 Task: Create a recurring task in Outlook with the subject 'New Training', priority 'High', recurring every 2 weeks on Tuesday, ending on 12/12/2023, and assign it to the 'Green category'.
Action: Mouse moved to (15, 165)
Screenshot: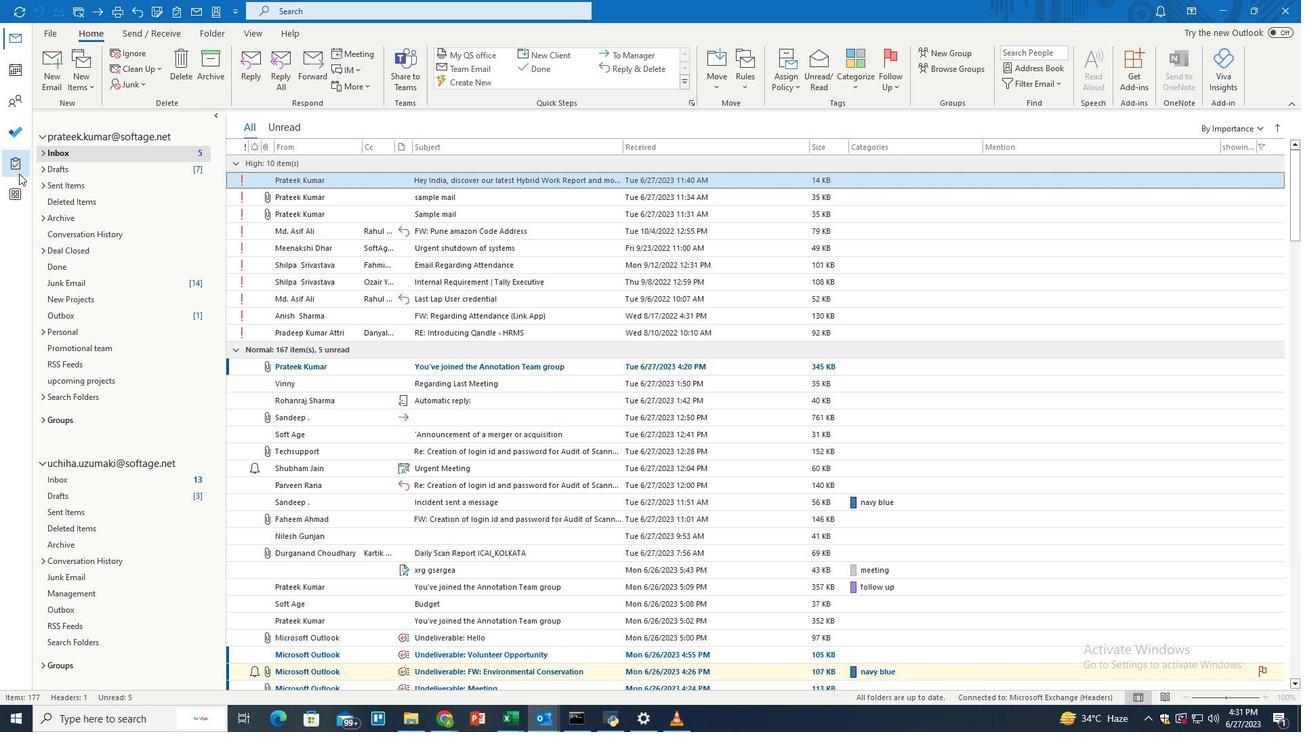 
Action: Mouse pressed left at (15, 165)
Screenshot: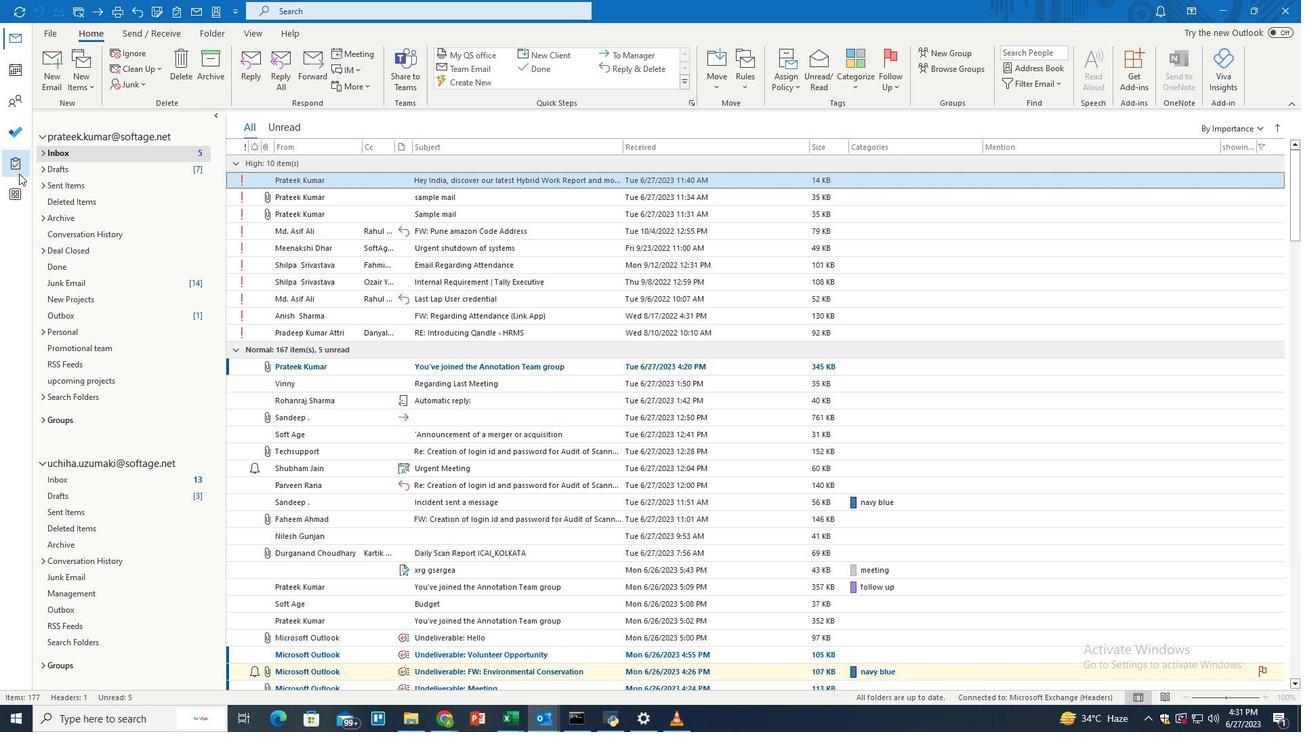 
Action: Mouse moved to (297, 179)
Screenshot: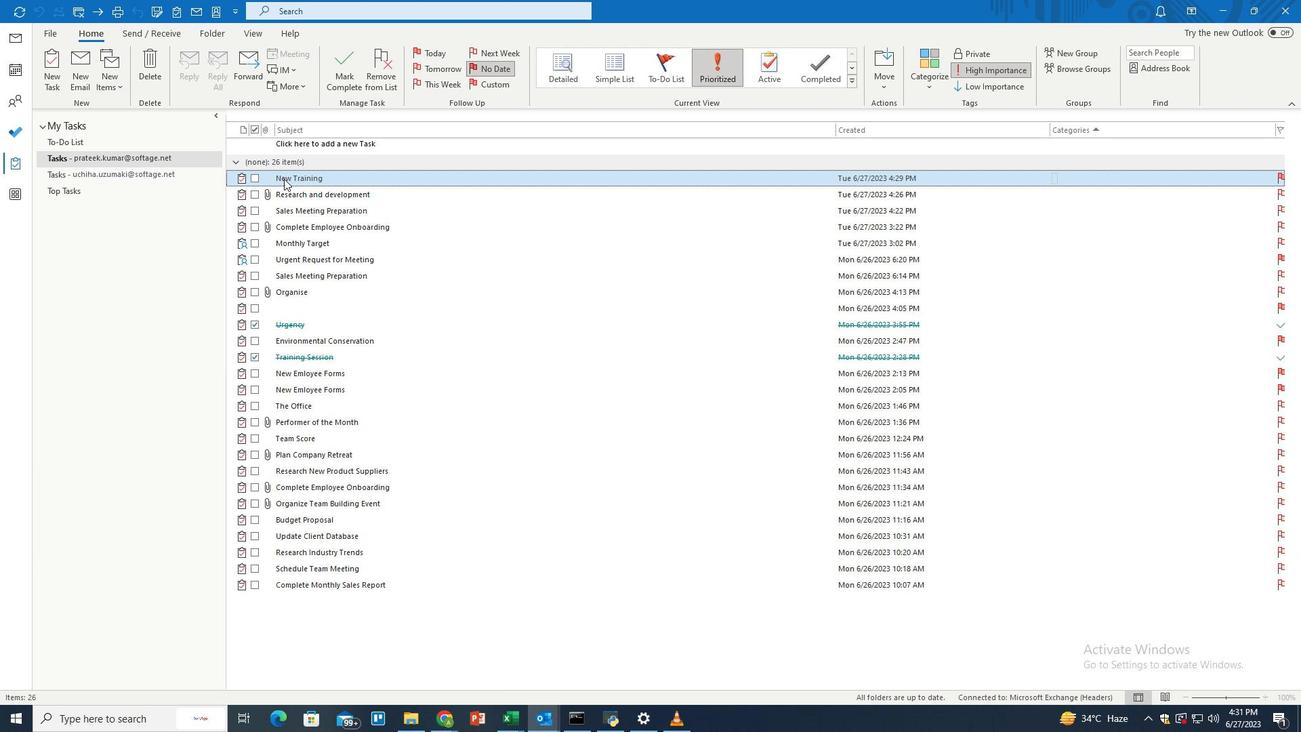 
Action: Mouse pressed left at (297, 179)
Screenshot: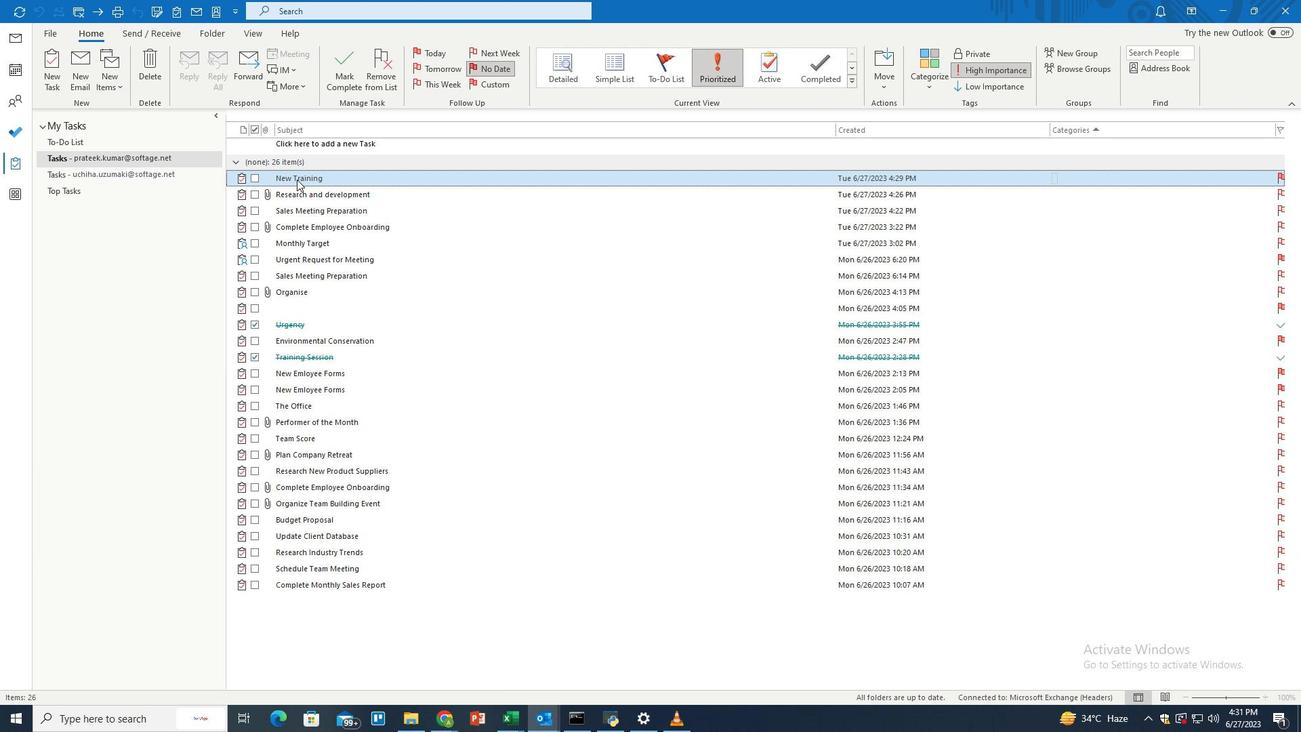 
Action: Mouse pressed left at (297, 179)
Screenshot: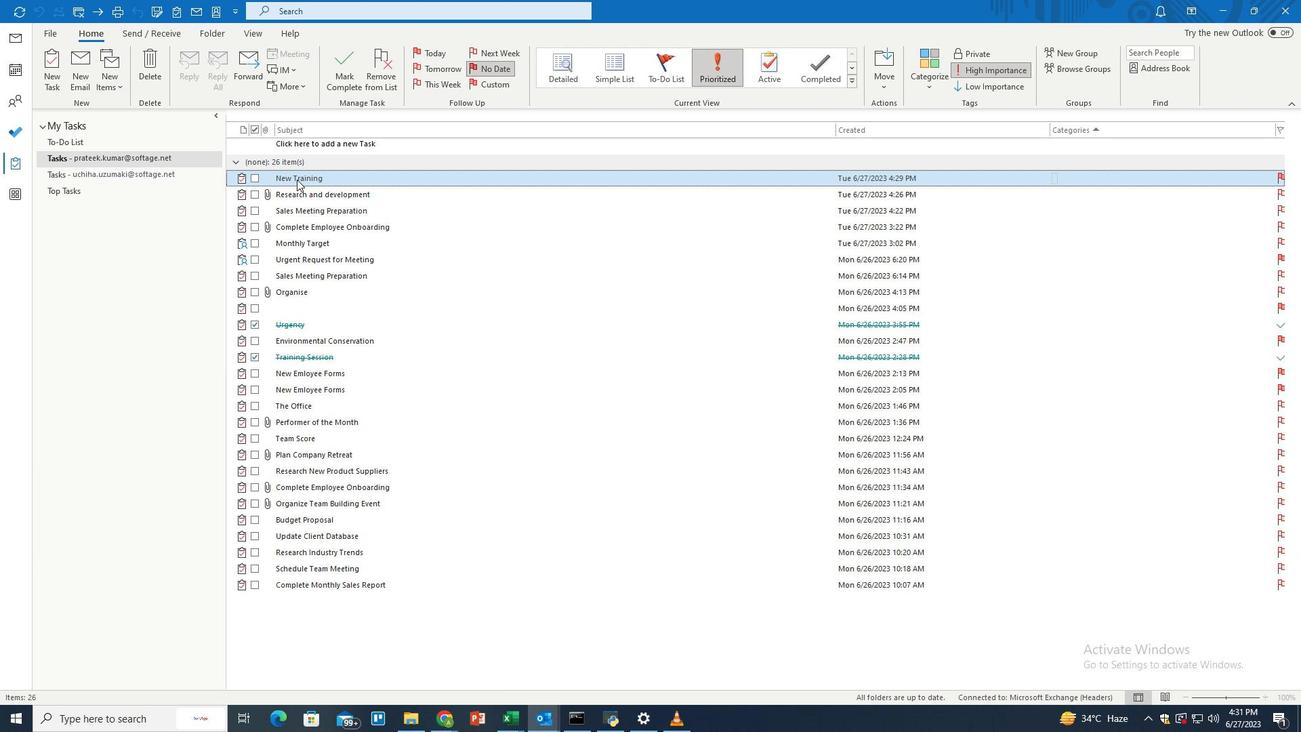 
Action: Mouse moved to (575, 252)
Screenshot: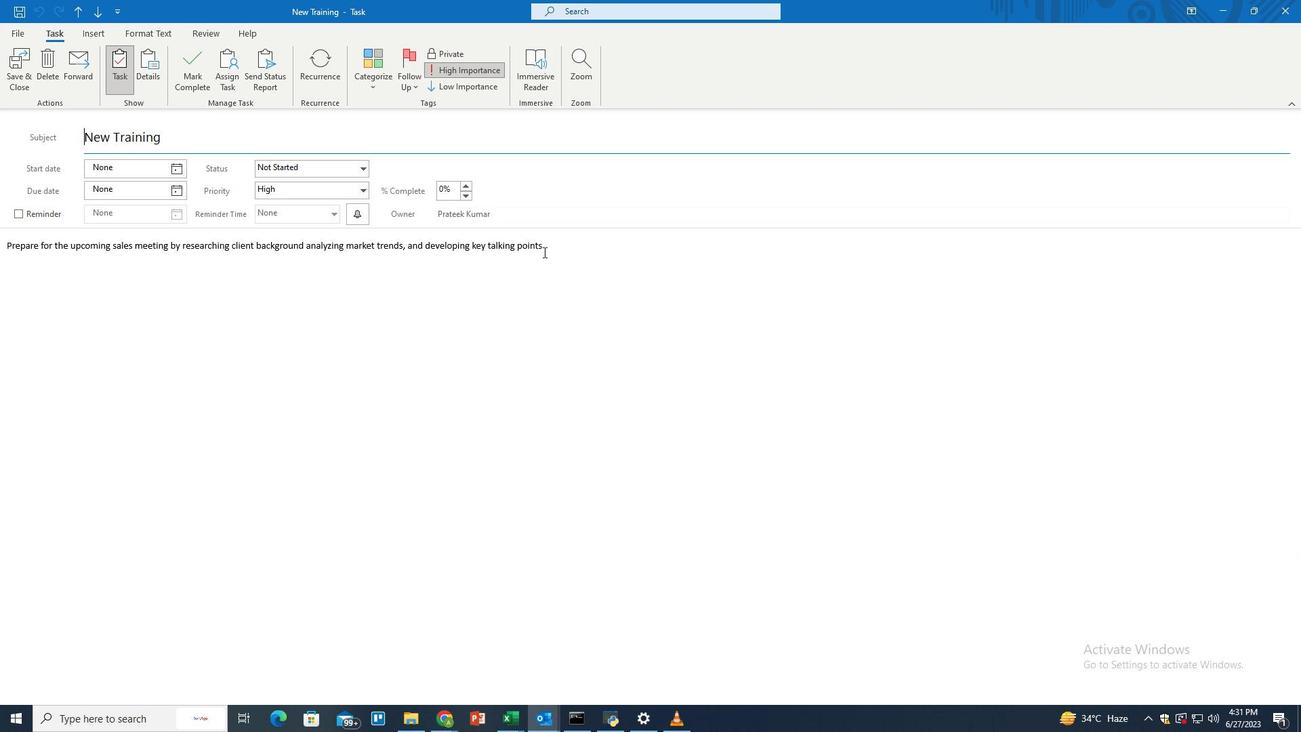 
Action: Mouse pressed left at (575, 252)
Screenshot: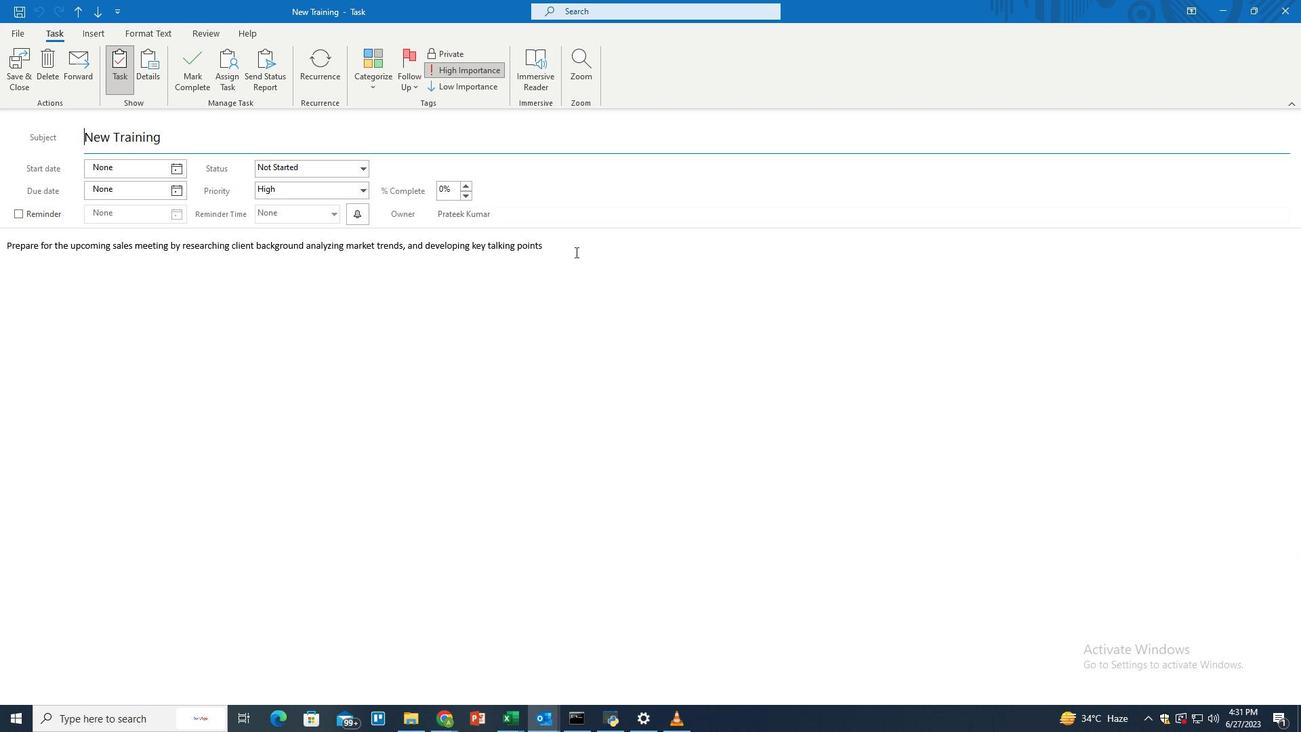 
Action: Mouse moved to (318, 73)
Screenshot: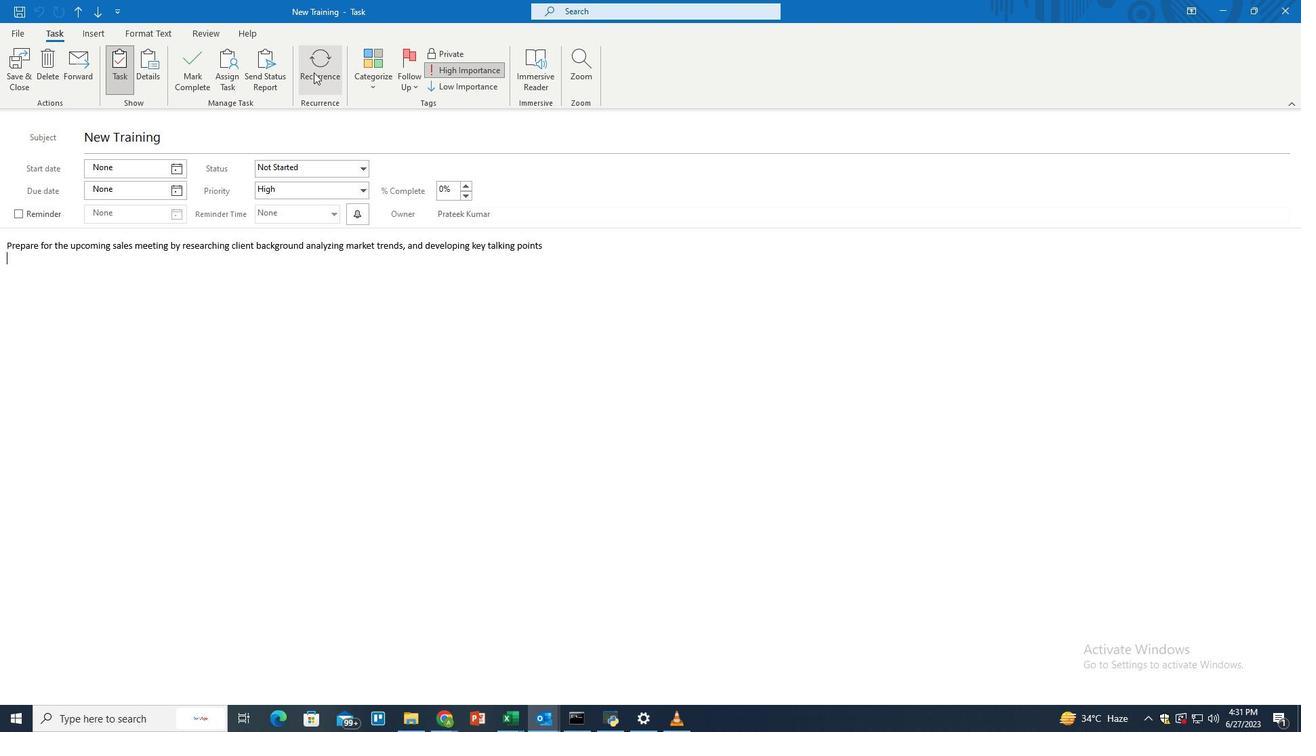 
Action: Mouse pressed left at (318, 73)
Screenshot: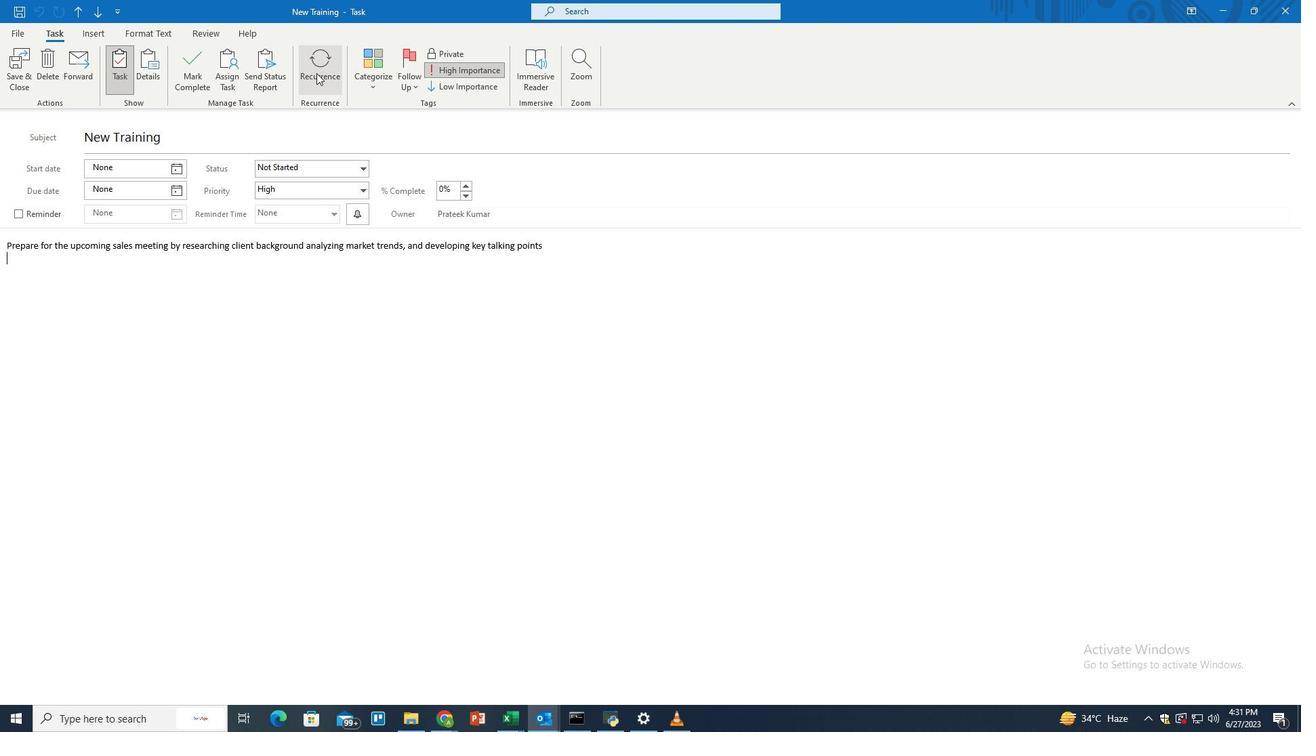 
Action: Mouse moved to (625, 292)
Screenshot: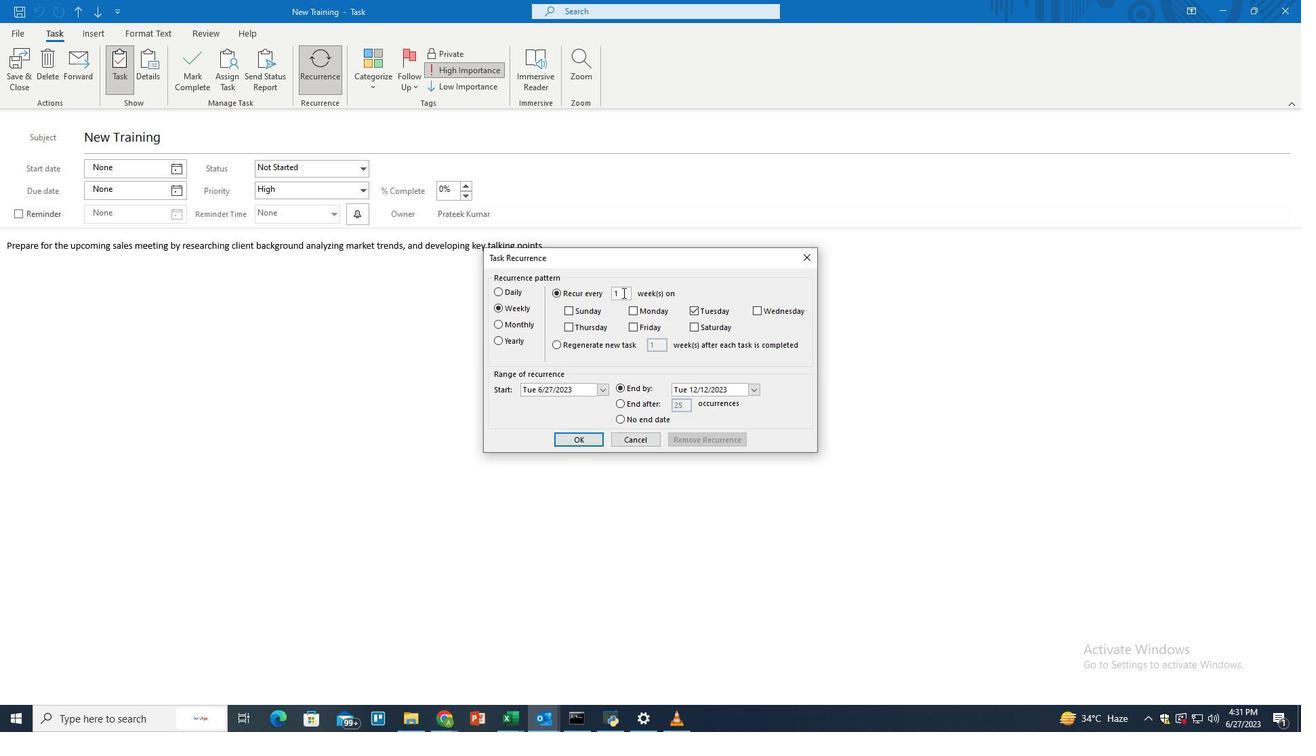 
Action: Mouse pressed left at (625, 292)
Screenshot: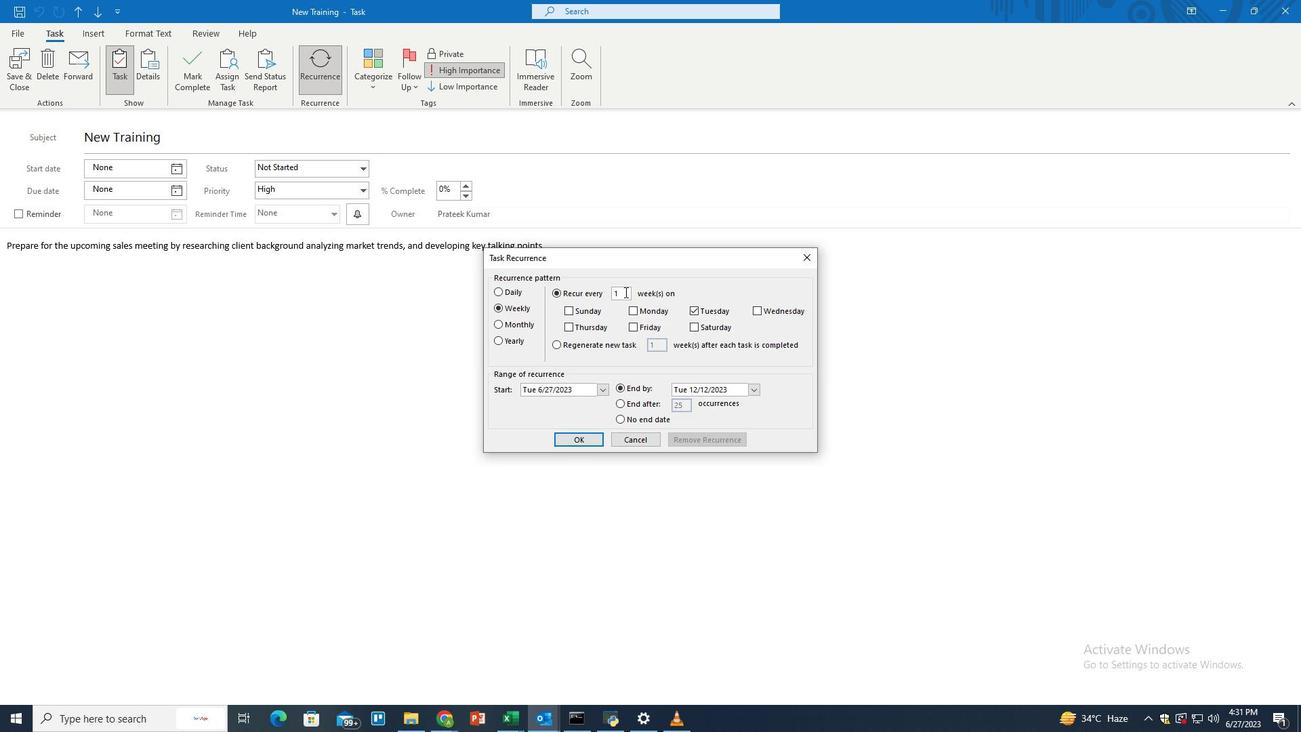 
Action: Key pressed <Key.backspace>2
Screenshot: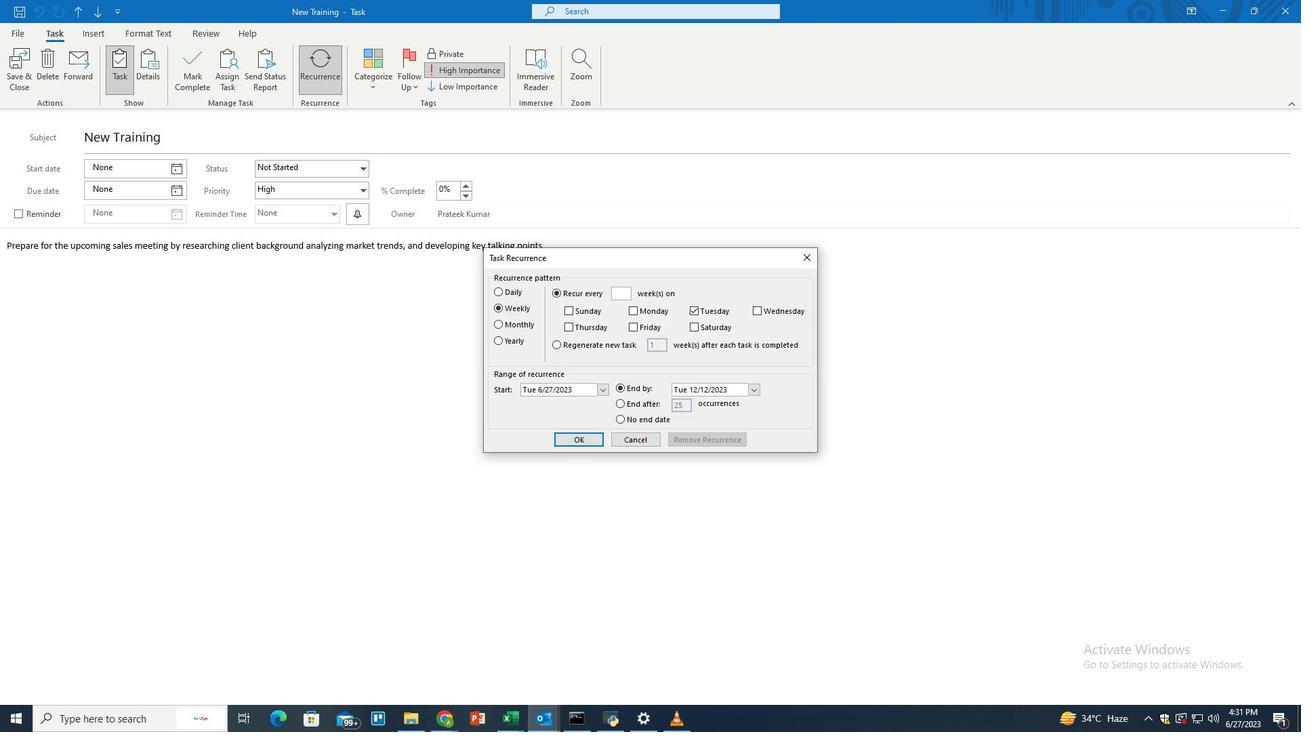
Action: Mouse moved to (586, 439)
Screenshot: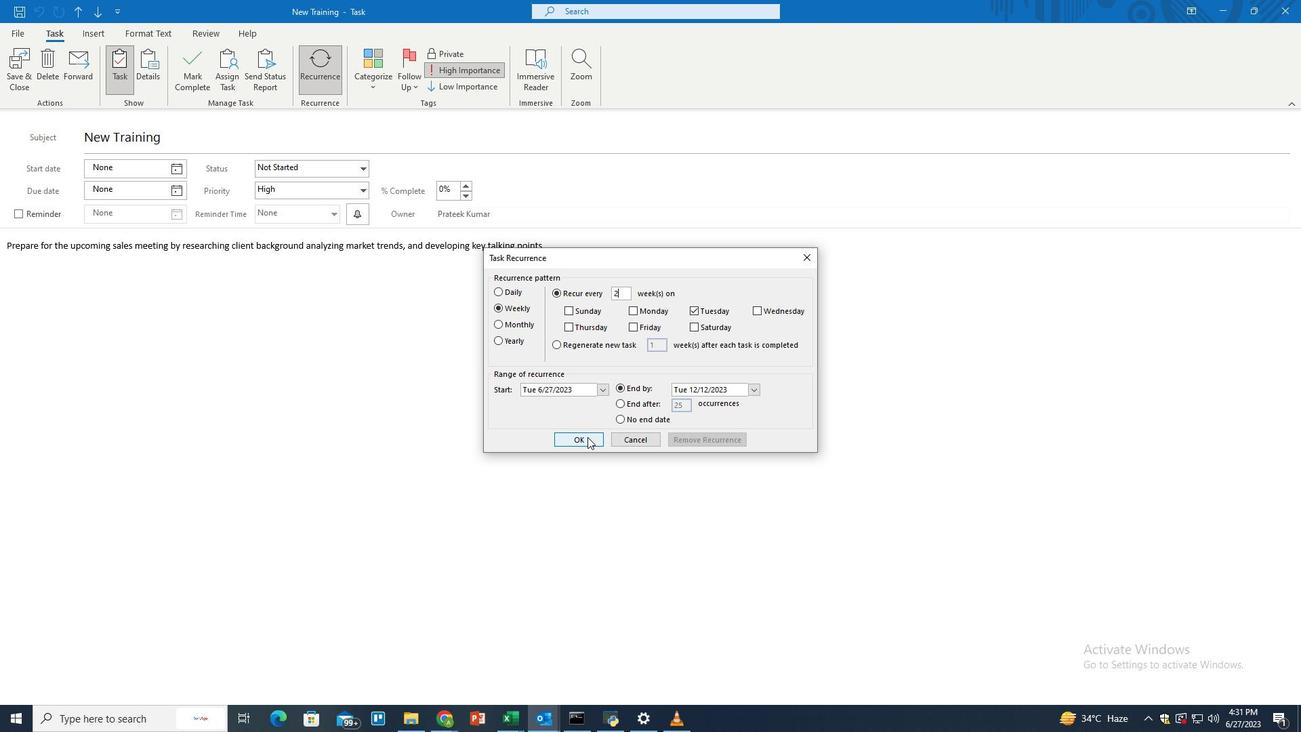 
Action: Mouse pressed left at (586, 439)
Screenshot: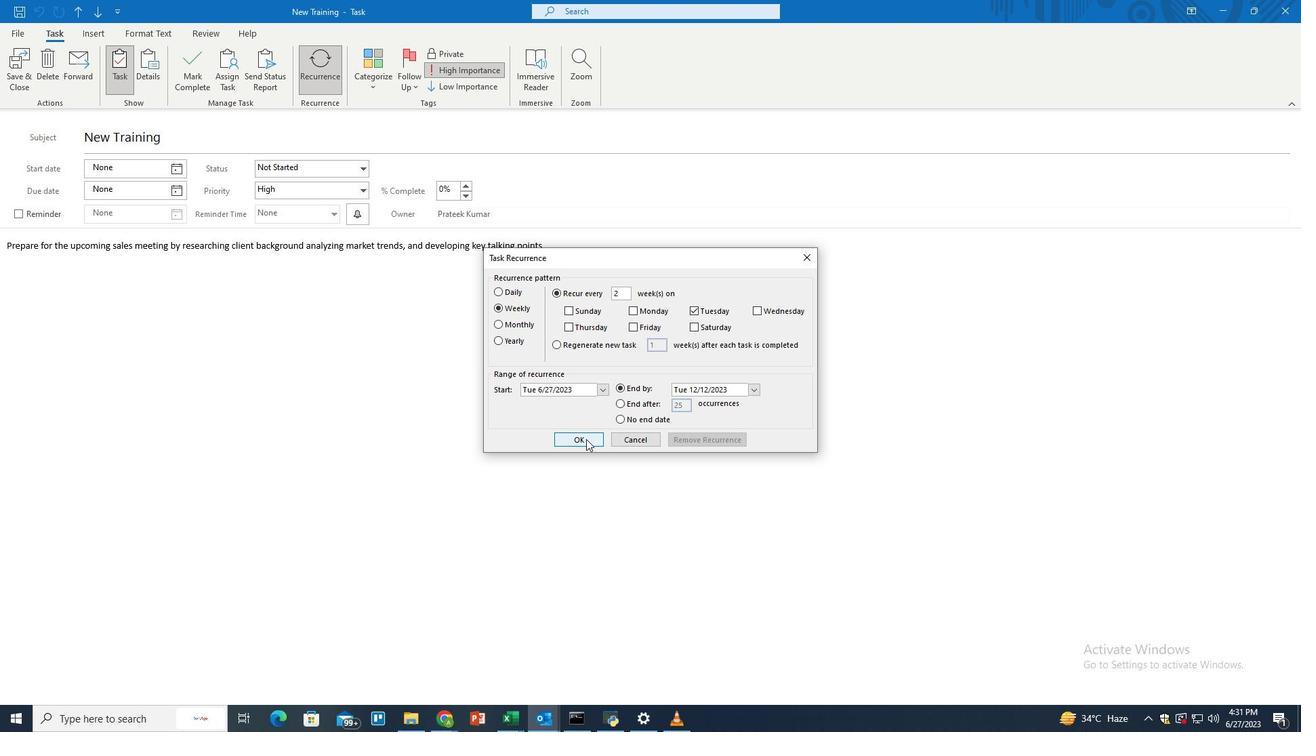 
Action: Mouse moved to (420, 75)
Screenshot: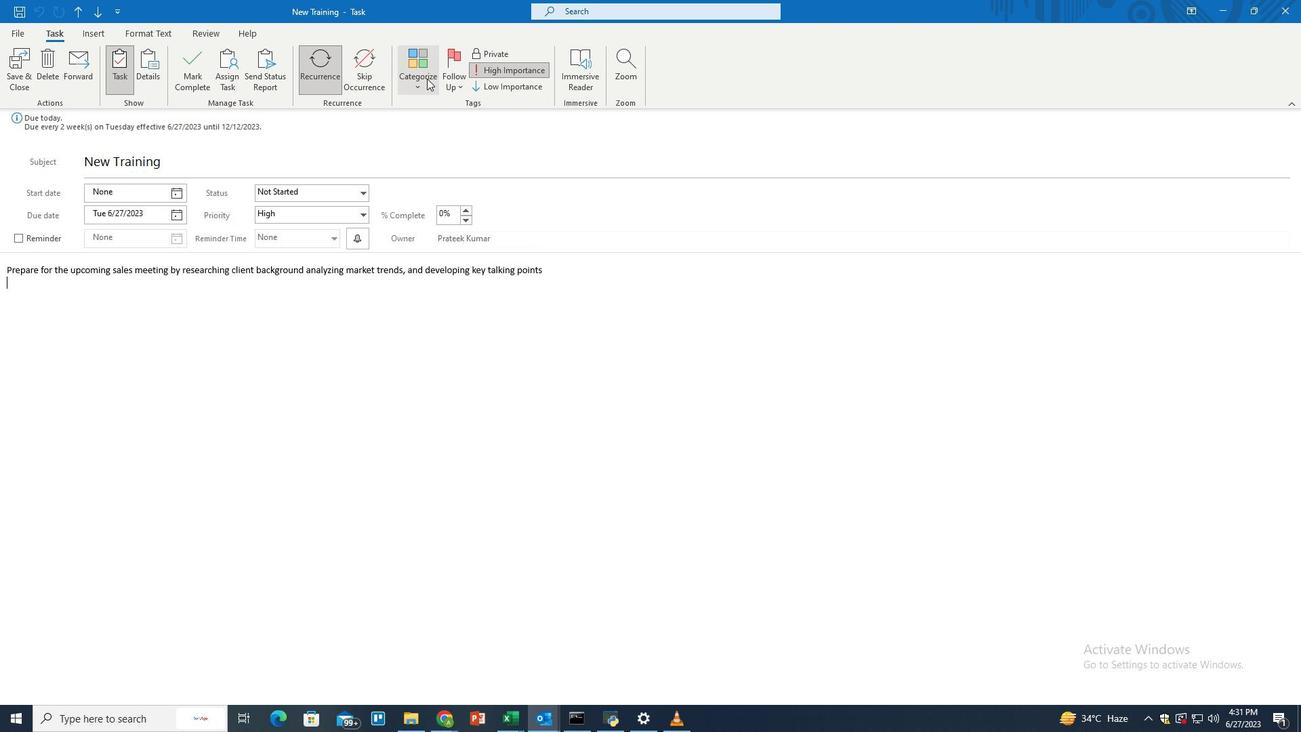 
Action: Mouse pressed left at (420, 75)
Screenshot: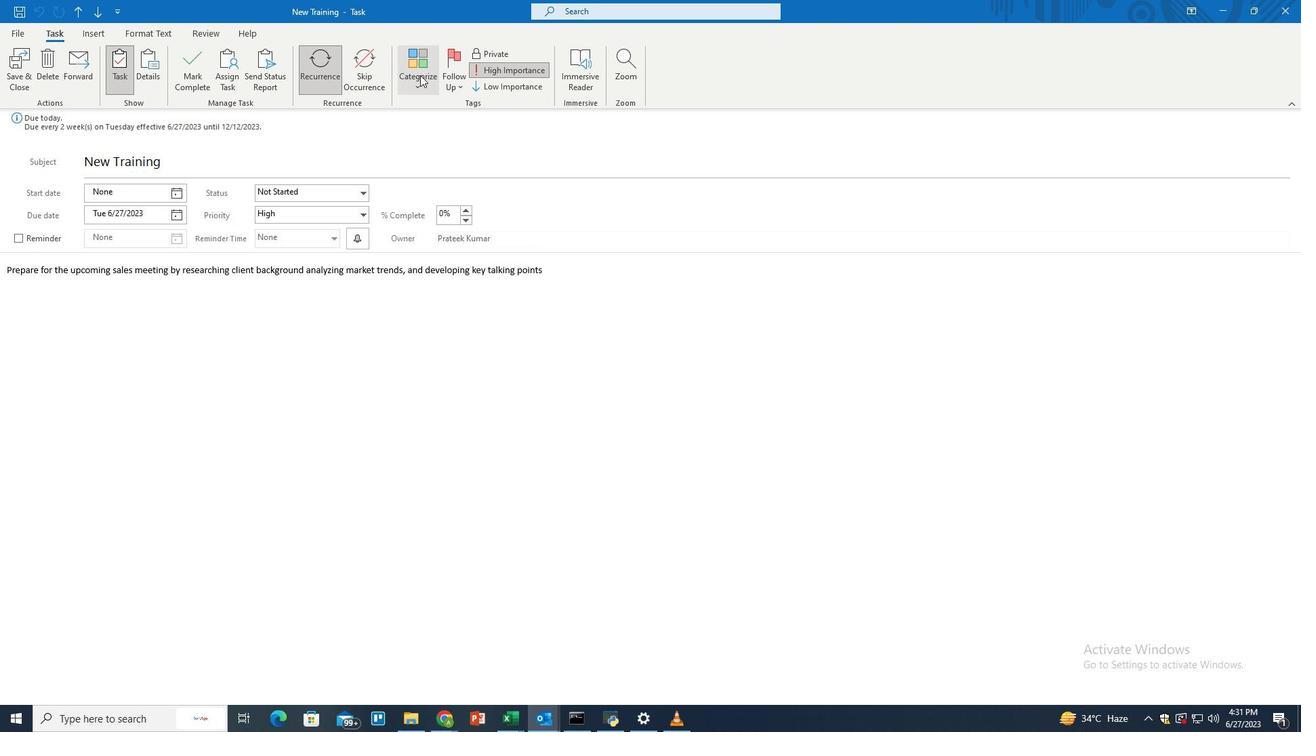 
Action: Mouse moved to (427, 165)
Screenshot: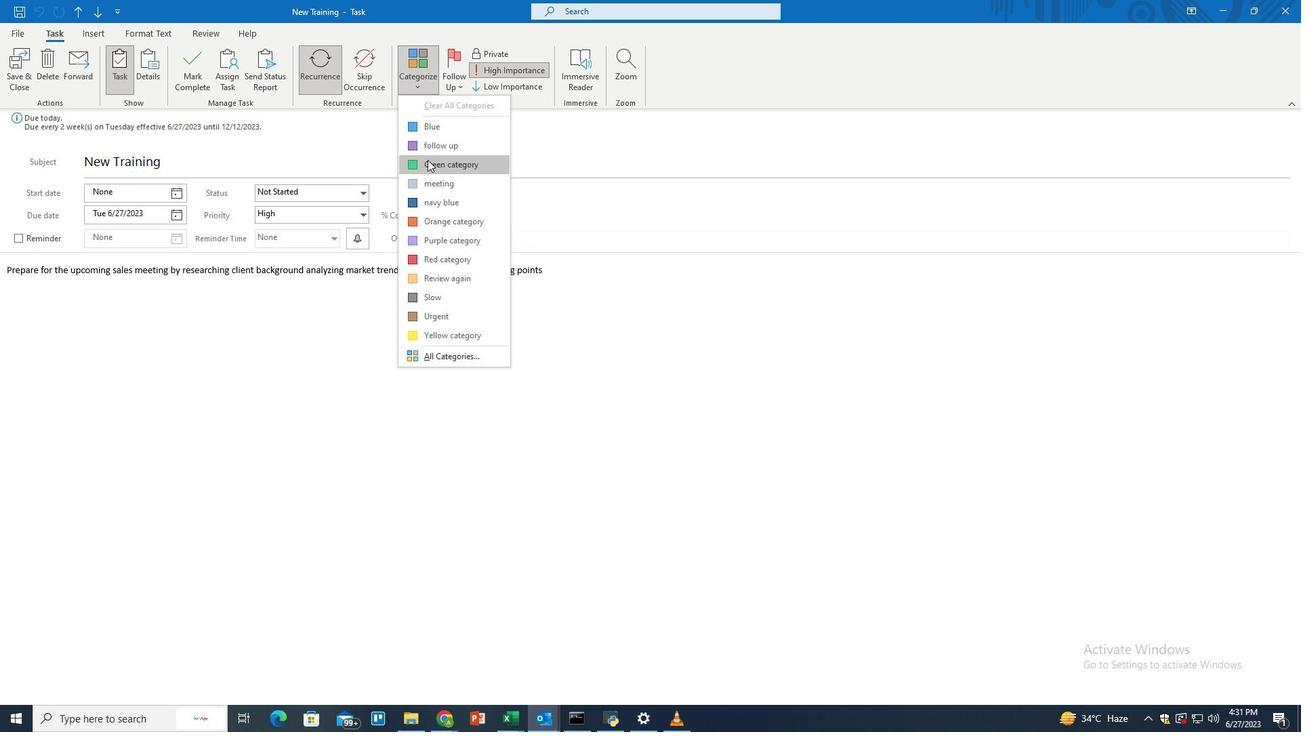 
Action: Mouse pressed left at (427, 165)
Screenshot: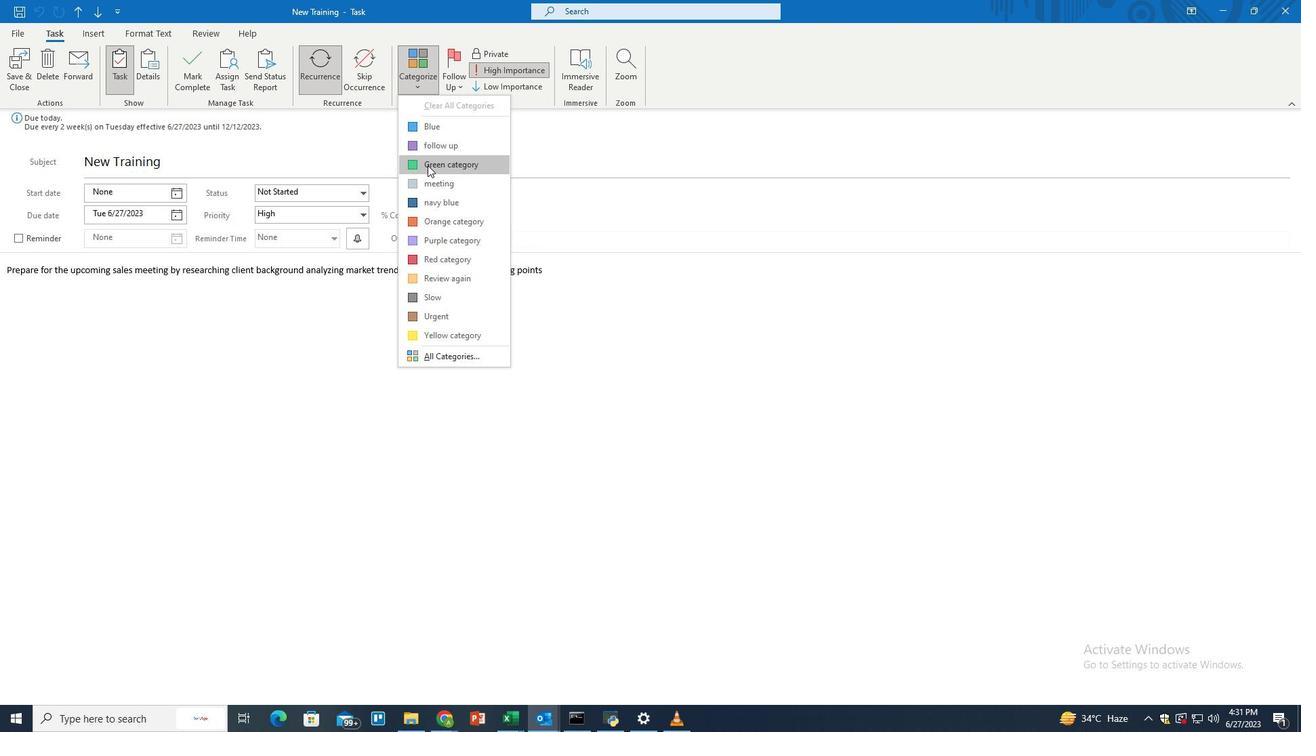 
Action: Mouse moved to (583, 71)
Screenshot: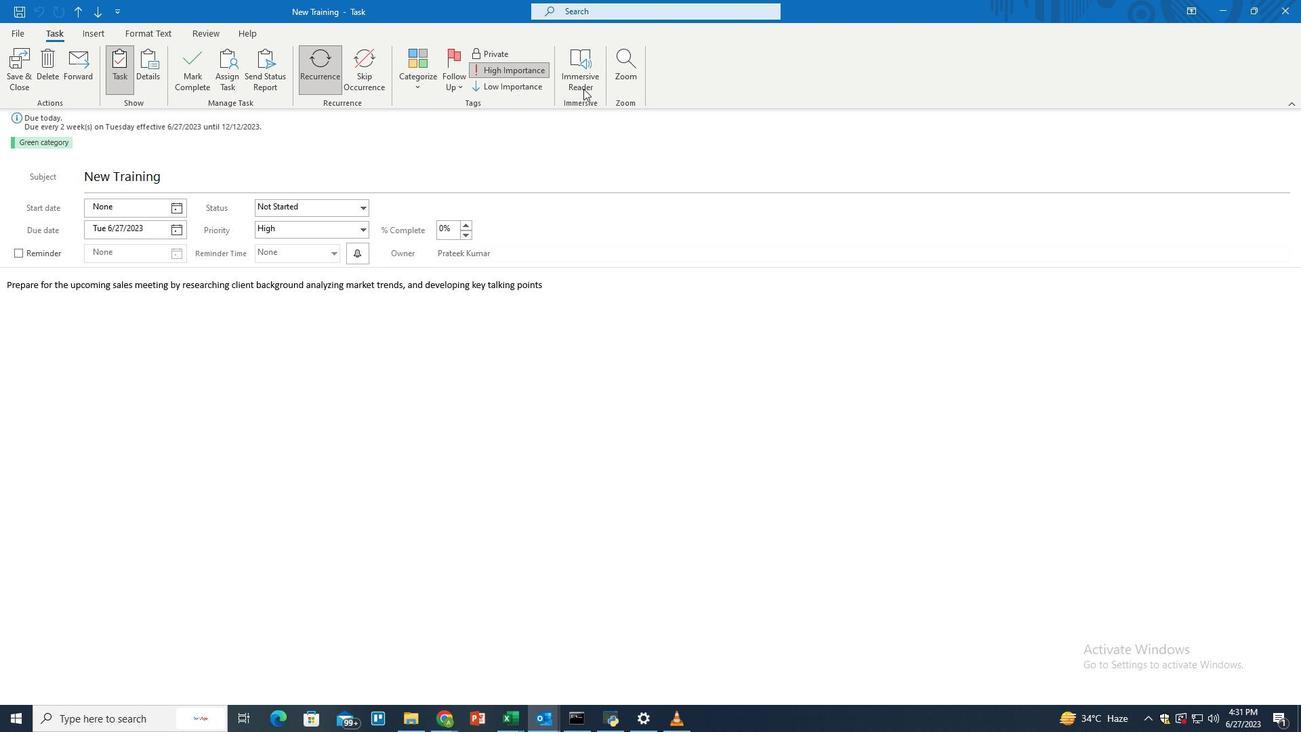 
Action: Mouse pressed left at (583, 71)
Screenshot: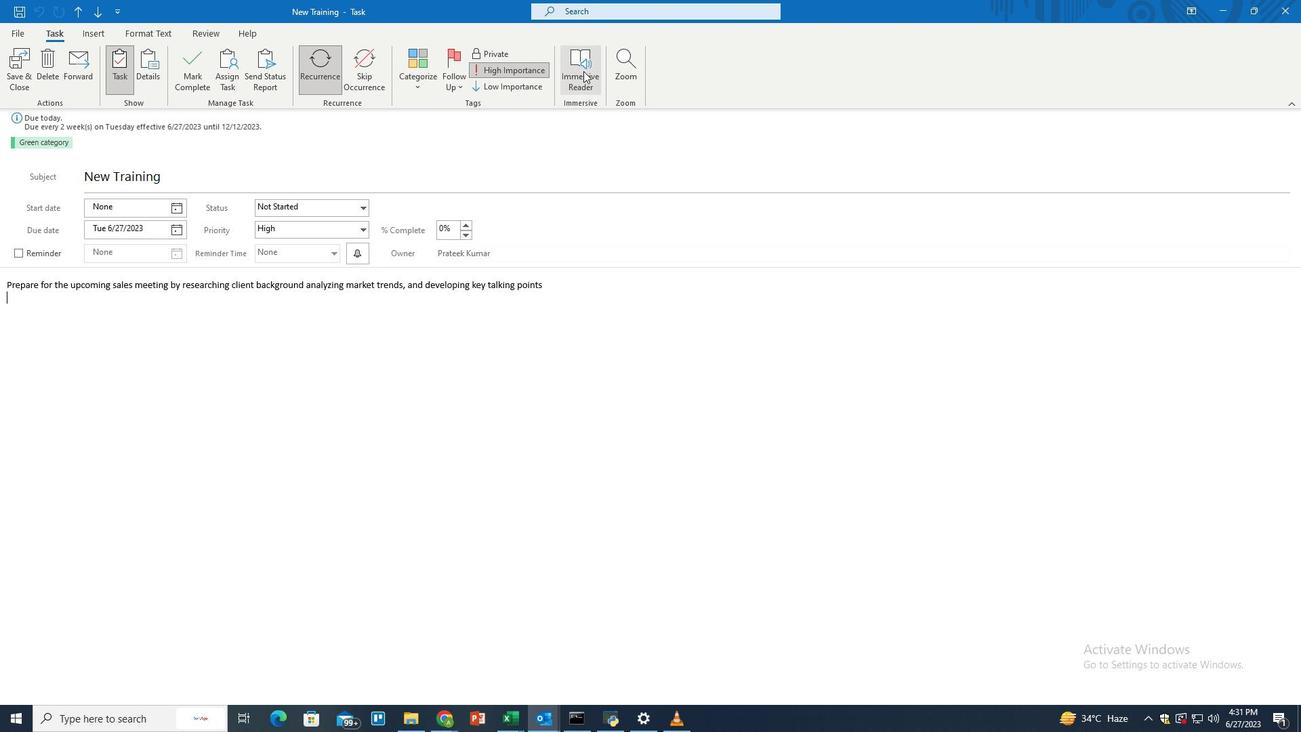 
Action: Mouse pressed left at (583, 71)
Screenshot: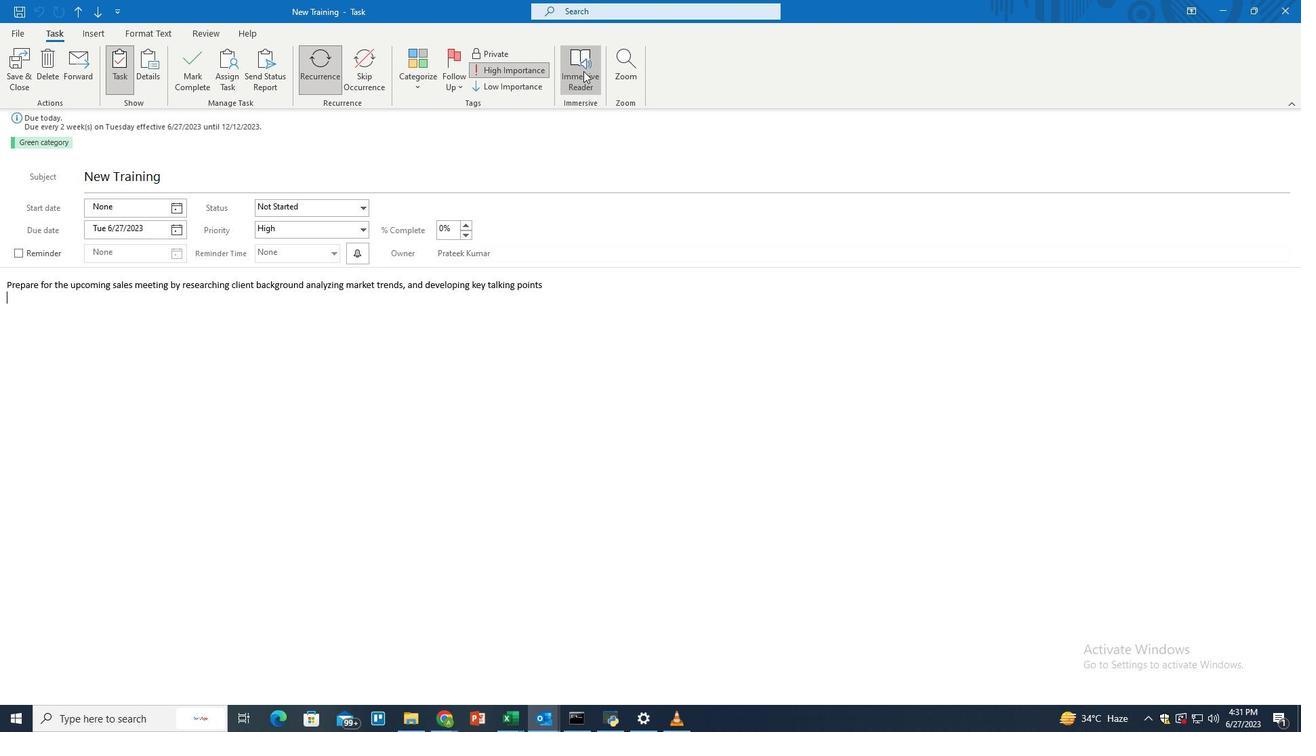 
Action: Mouse moved to (155, 74)
Screenshot: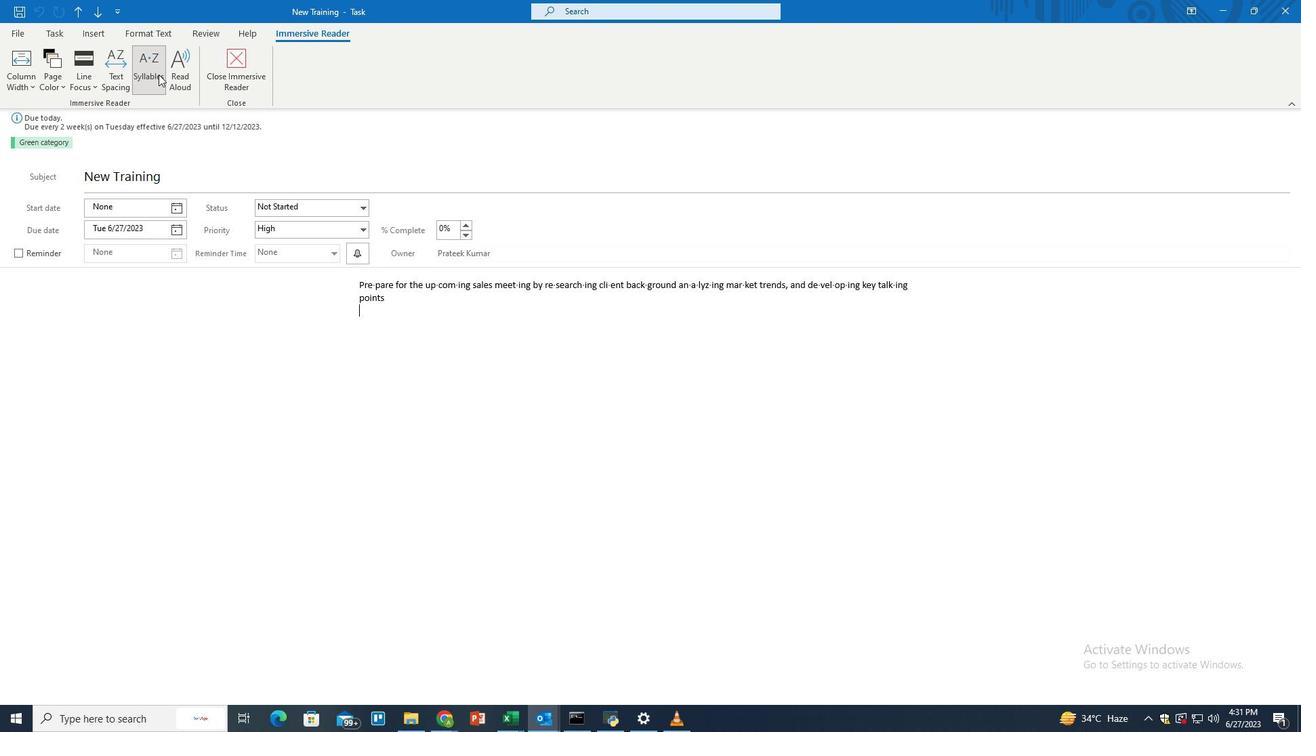 
Action: Mouse pressed left at (155, 74)
Screenshot: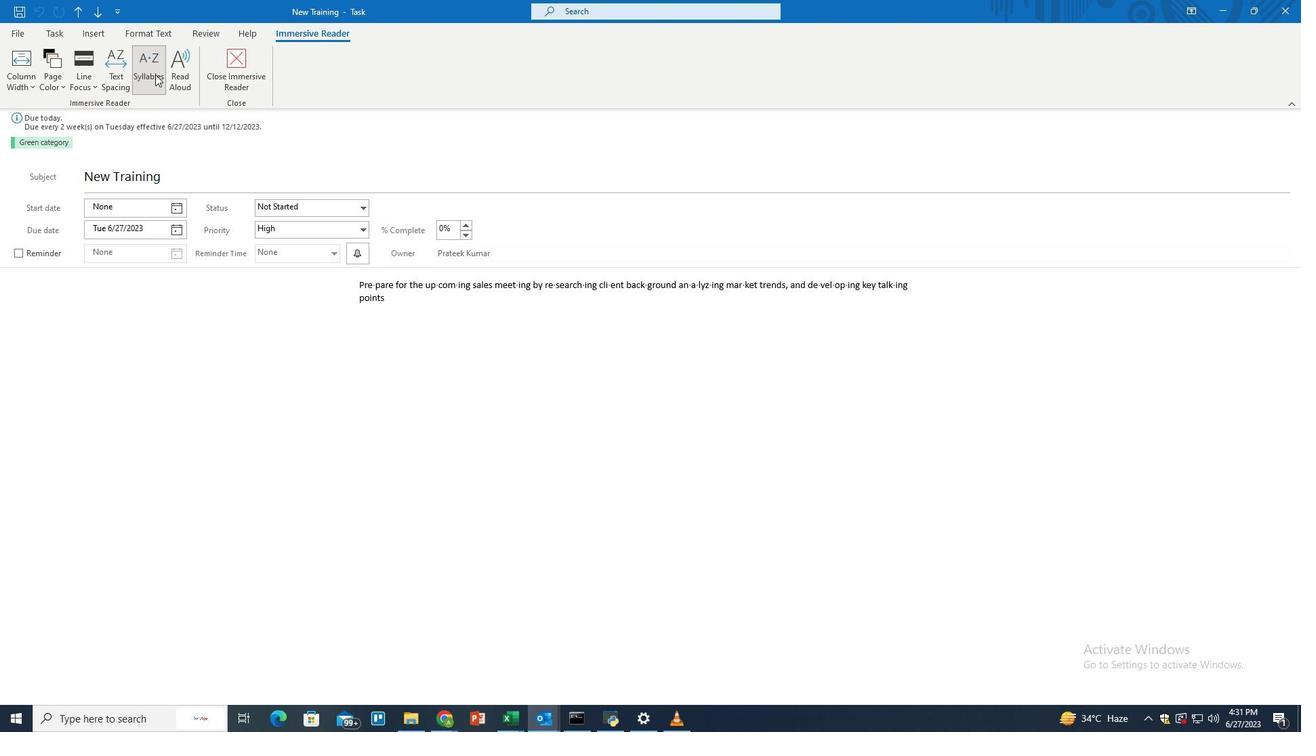 
Action: Mouse pressed left at (155, 74)
Screenshot: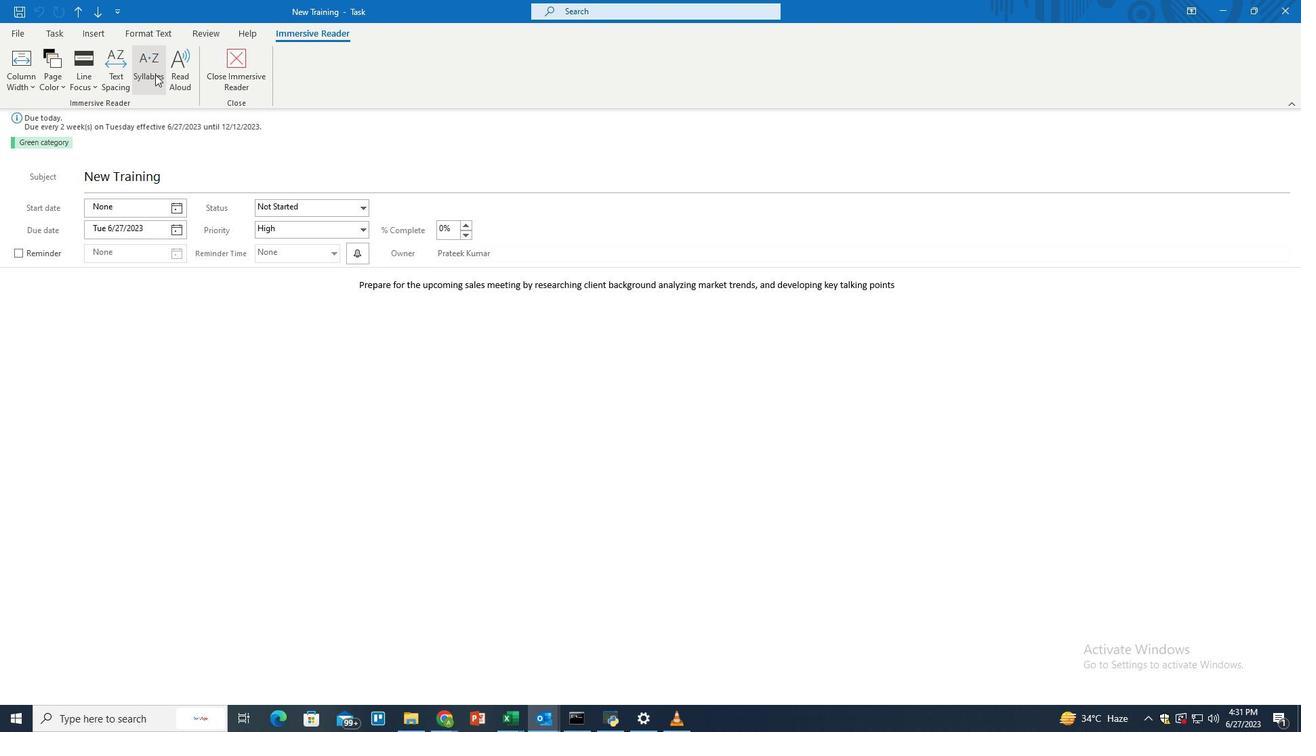 
Action: Mouse moved to (52, 32)
Screenshot: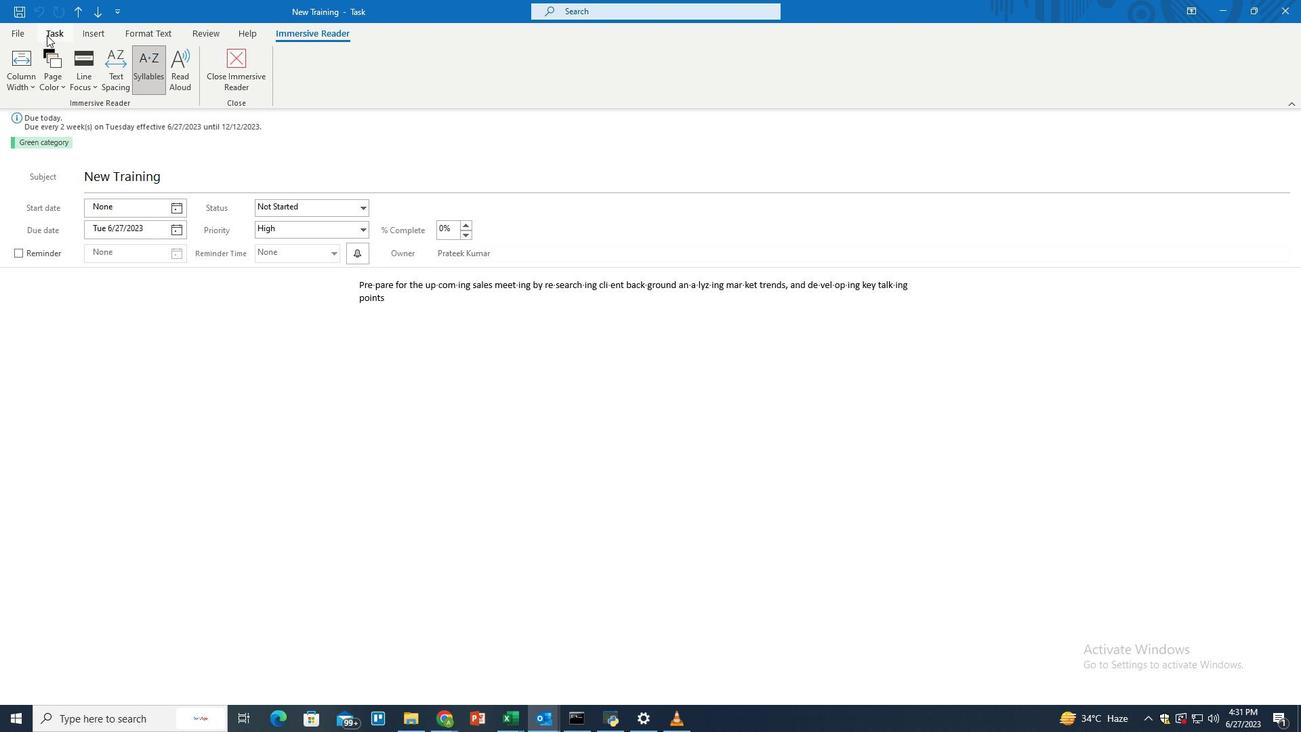 
Action: Mouse pressed left at (52, 32)
Screenshot: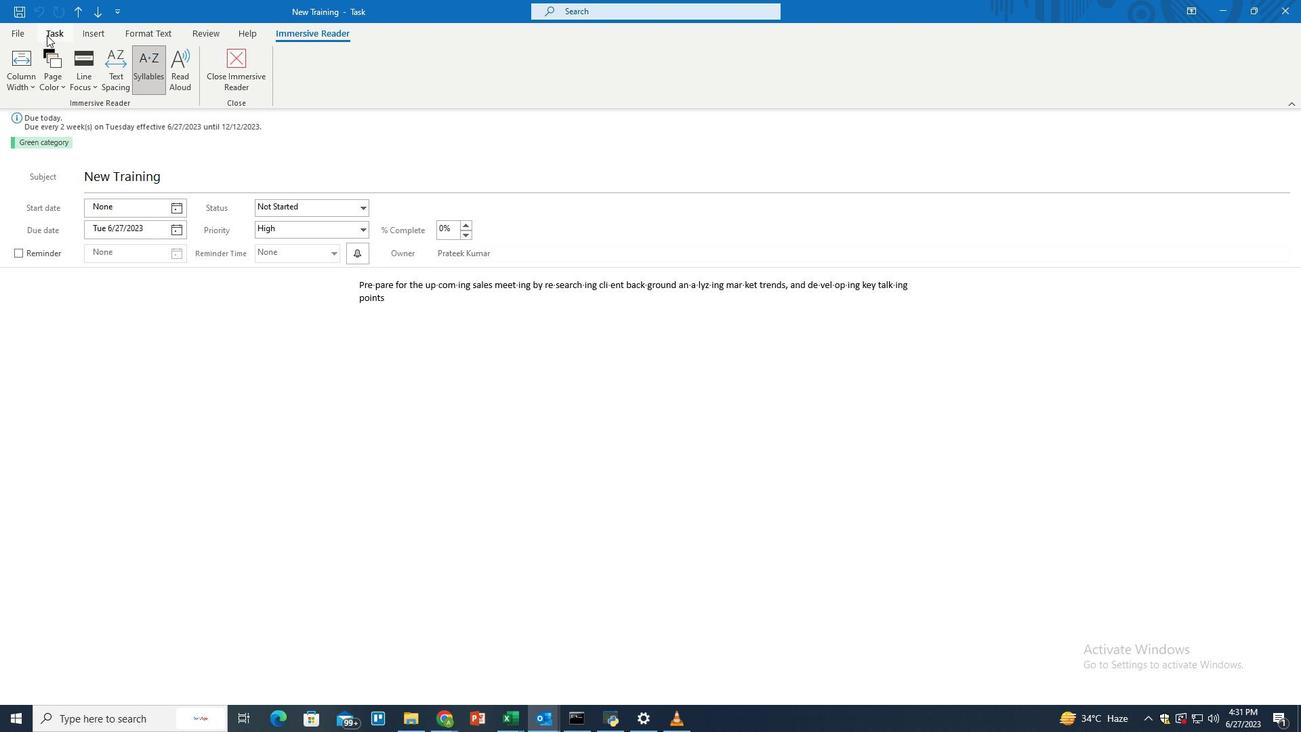 
Action: Mouse moved to (21, 54)
Screenshot: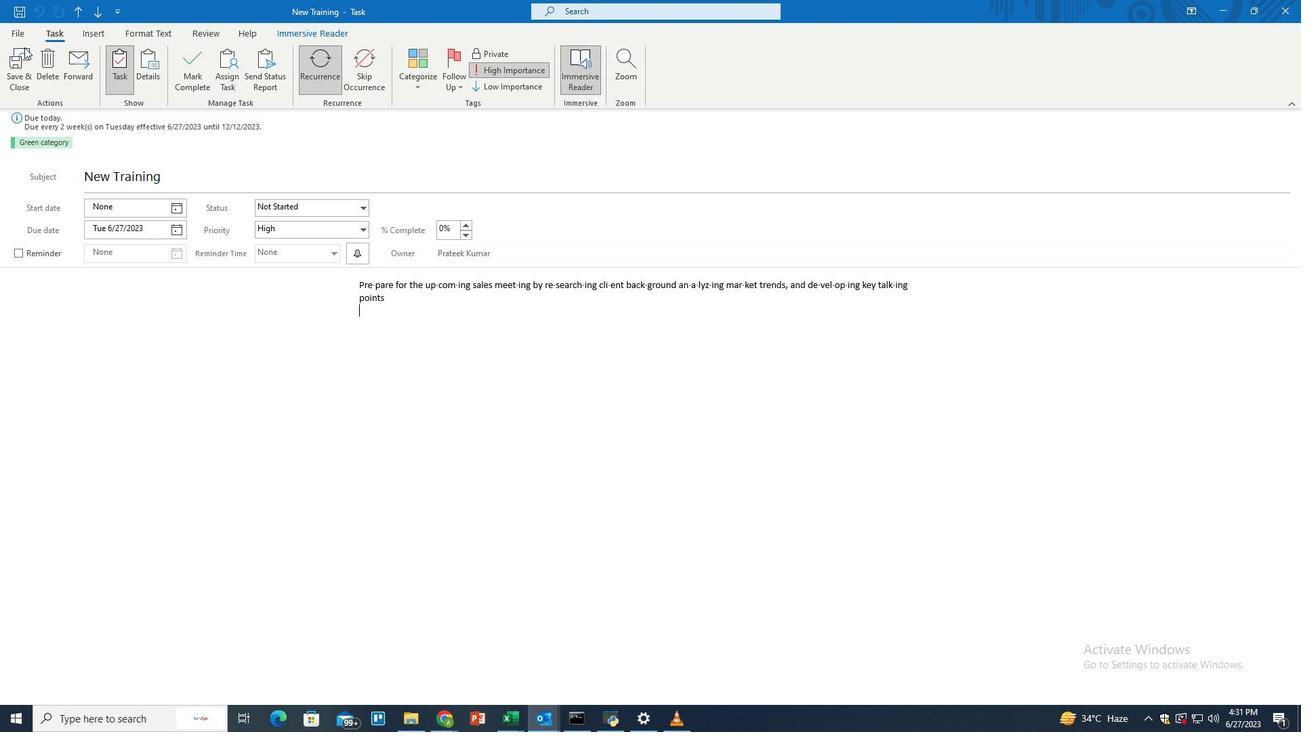 
